 Task: Add New Zealand Lamb Loin Chop to the cart.
Action: Mouse moved to (24, 78)
Screenshot: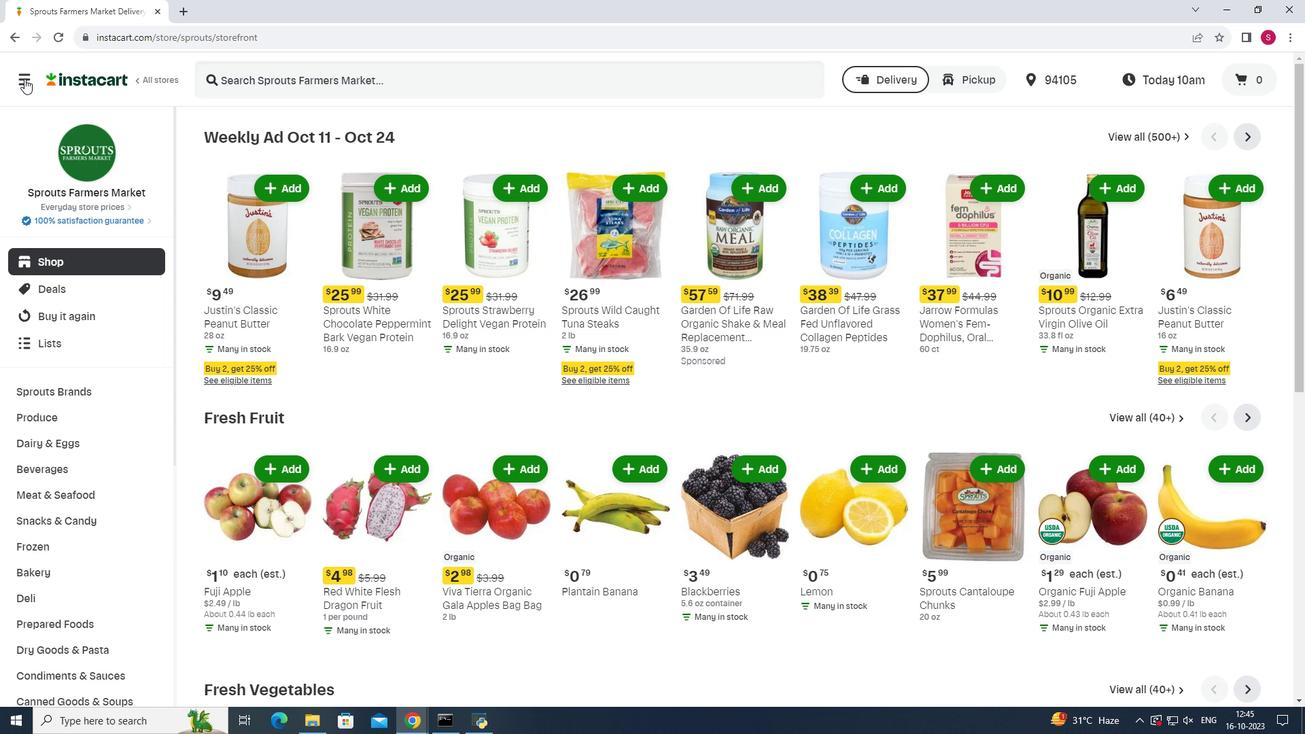 
Action: Mouse pressed left at (24, 78)
Screenshot: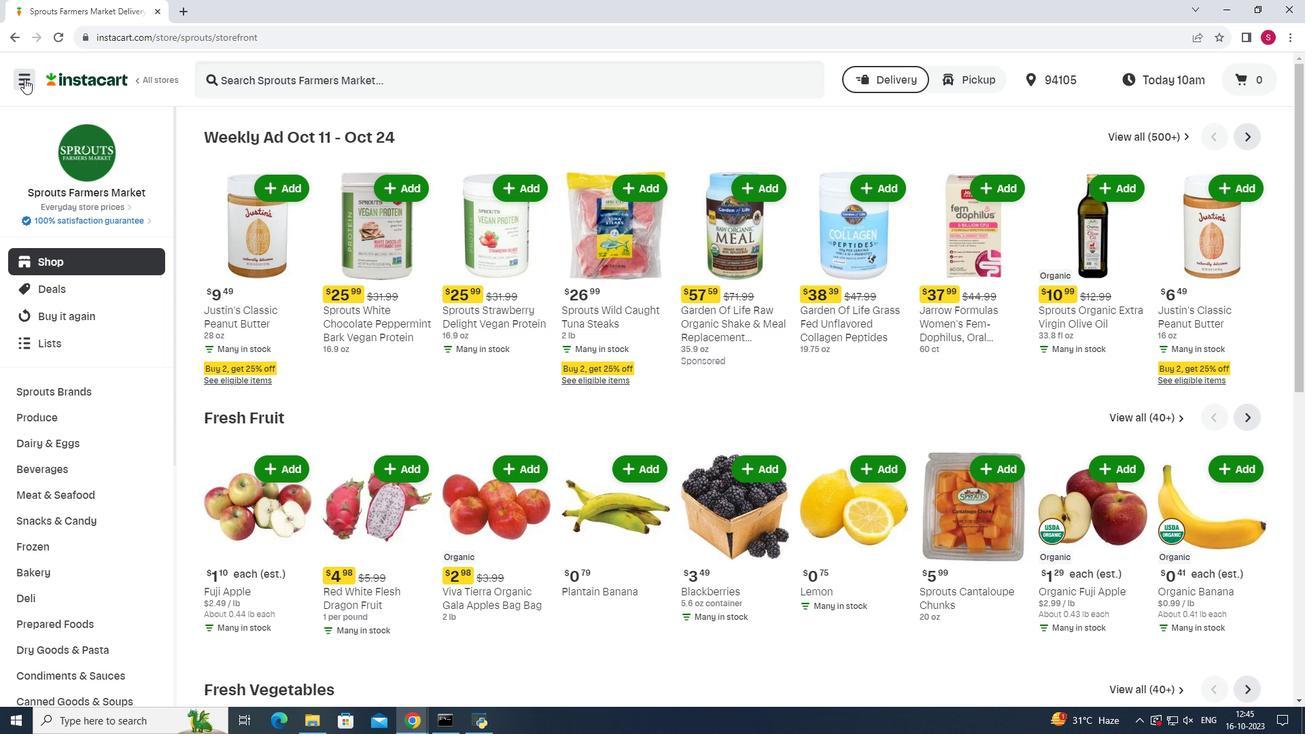 
Action: Mouse moved to (95, 357)
Screenshot: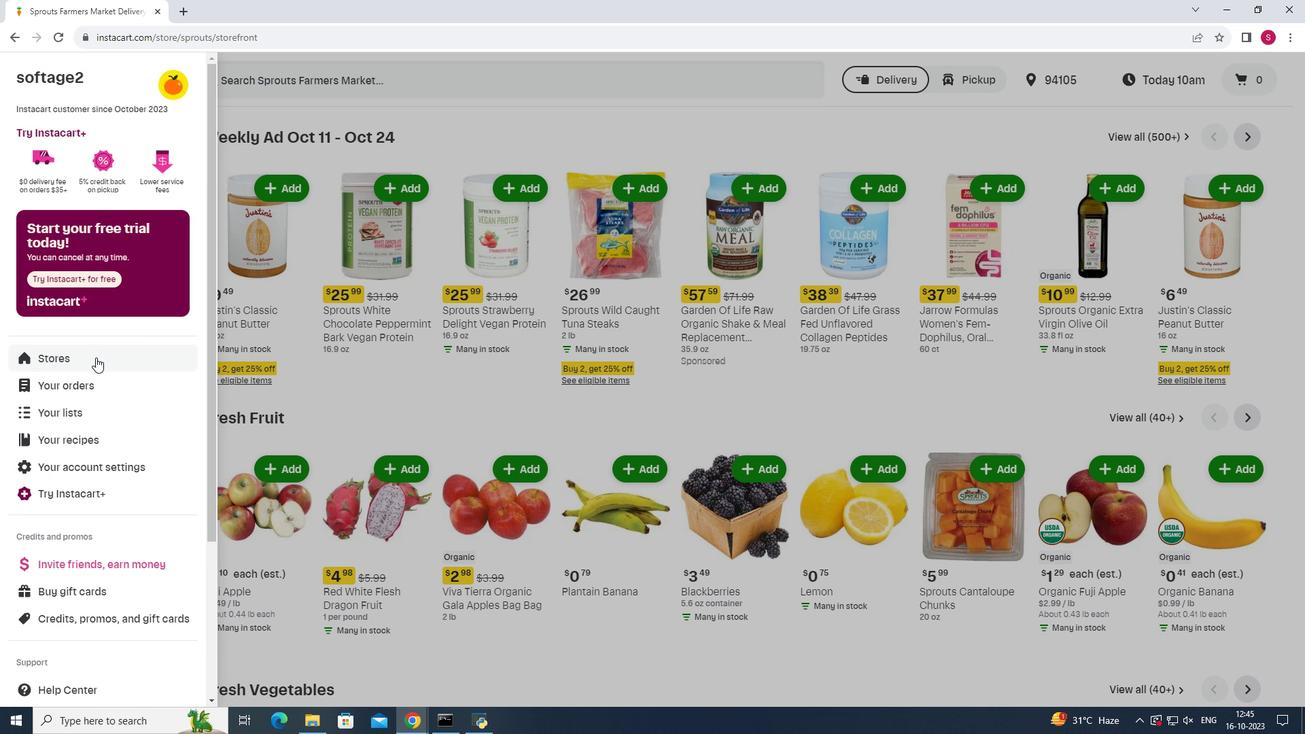 
Action: Mouse pressed left at (95, 357)
Screenshot: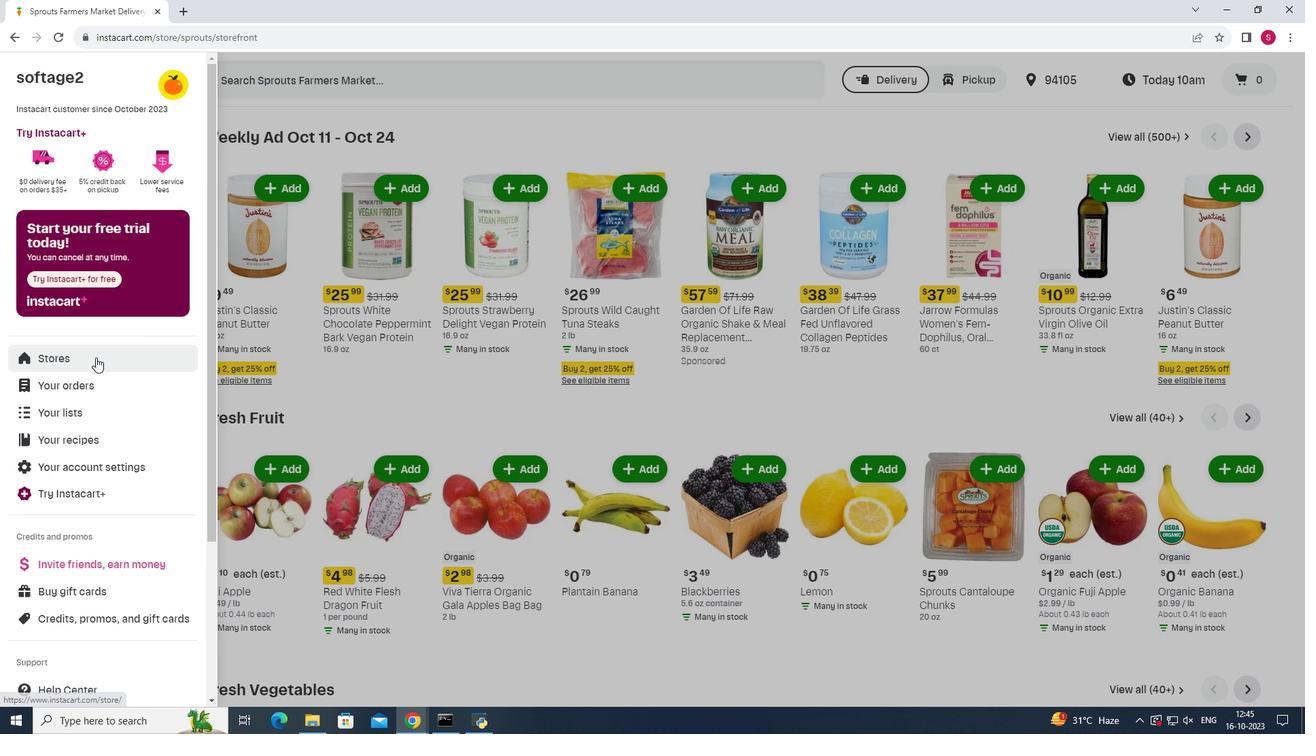 
Action: Mouse moved to (314, 123)
Screenshot: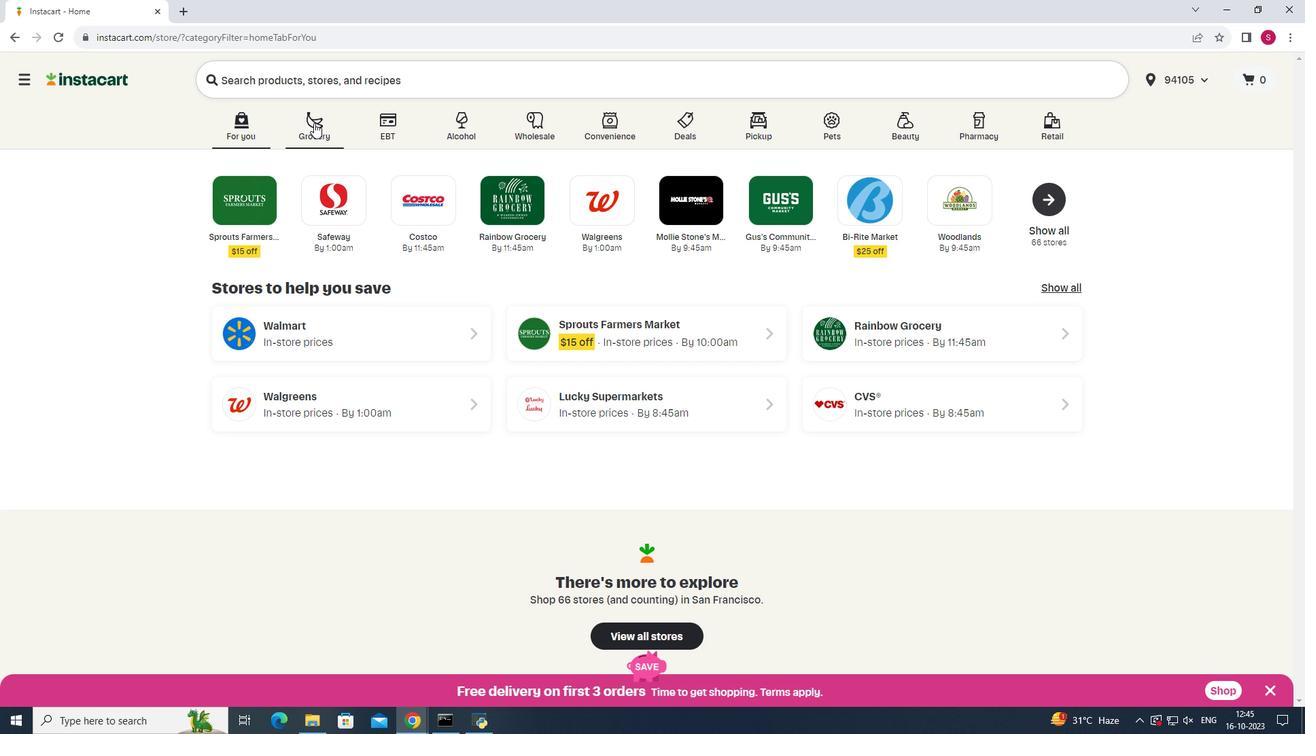 
Action: Mouse pressed left at (314, 123)
Screenshot: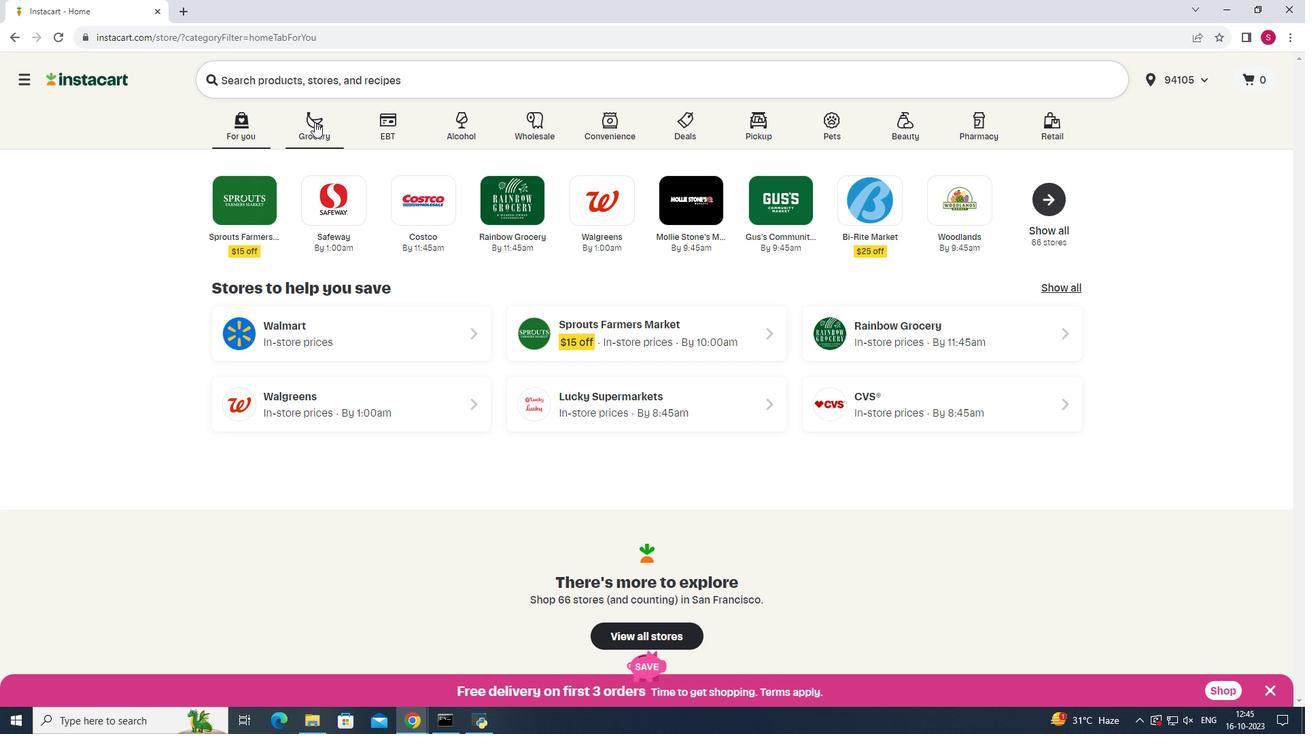 
Action: Mouse moved to (908, 199)
Screenshot: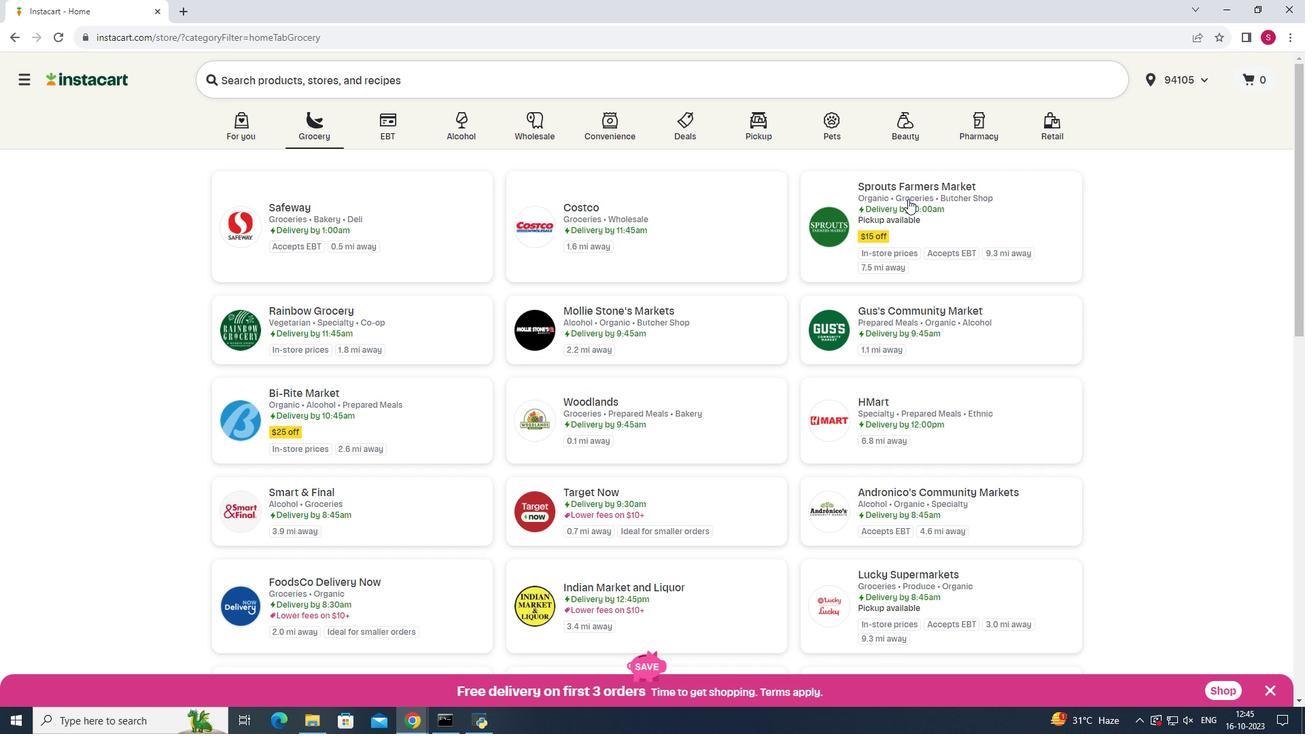 
Action: Mouse pressed left at (908, 199)
Screenshot: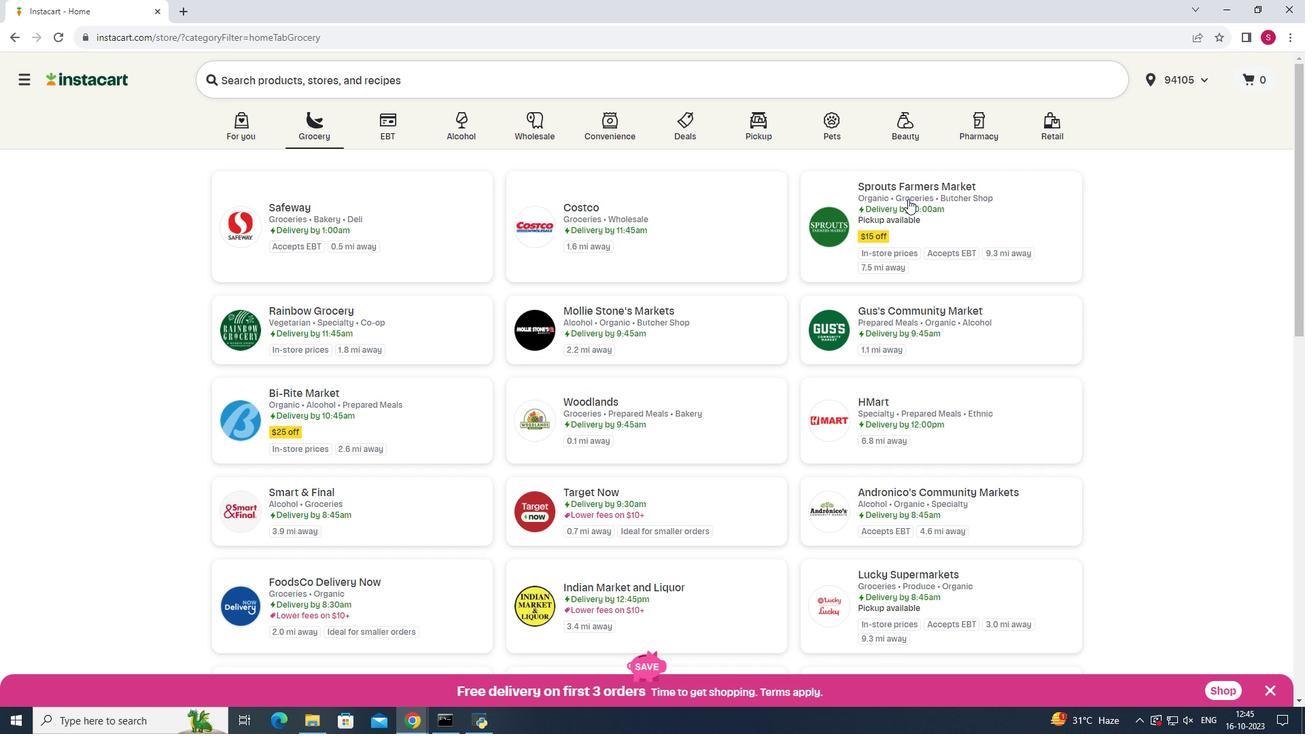 
Action: Mouse moved to (68, 495)
Screenshot: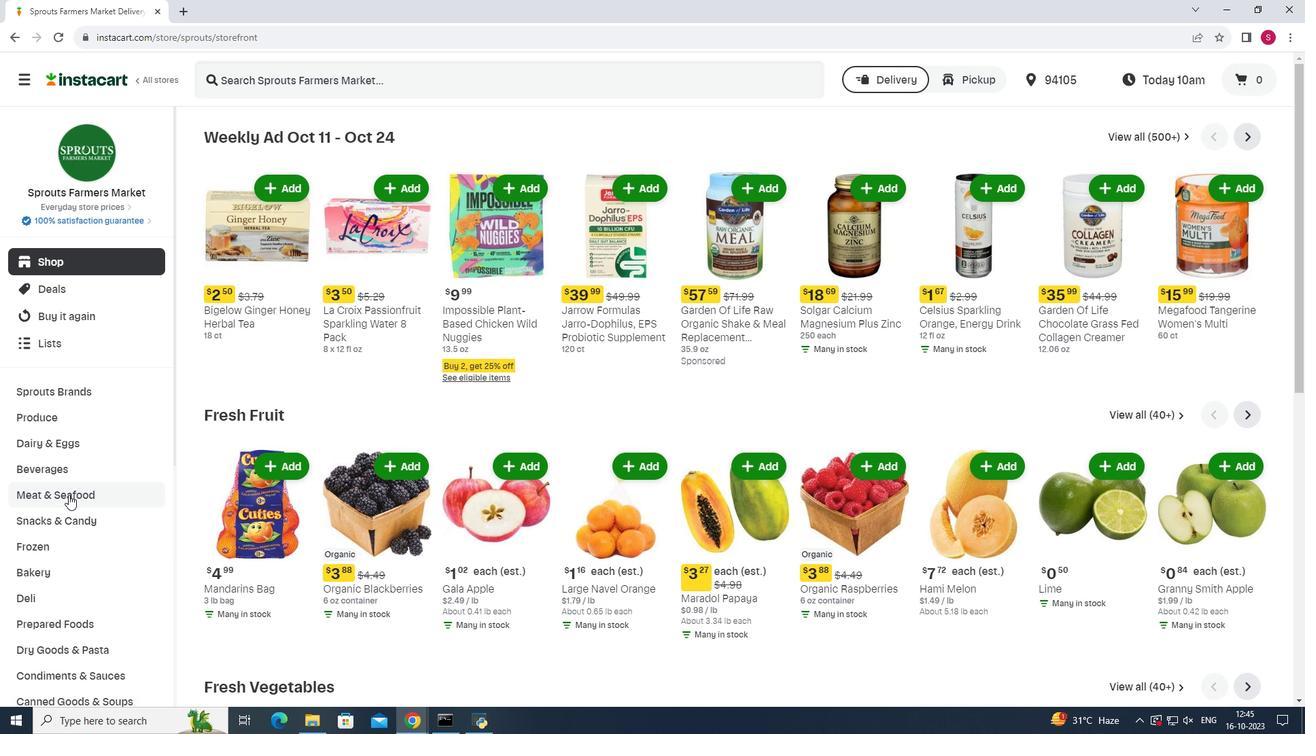 
Action: Mouse pressed left at (68, 495)
Screenshot: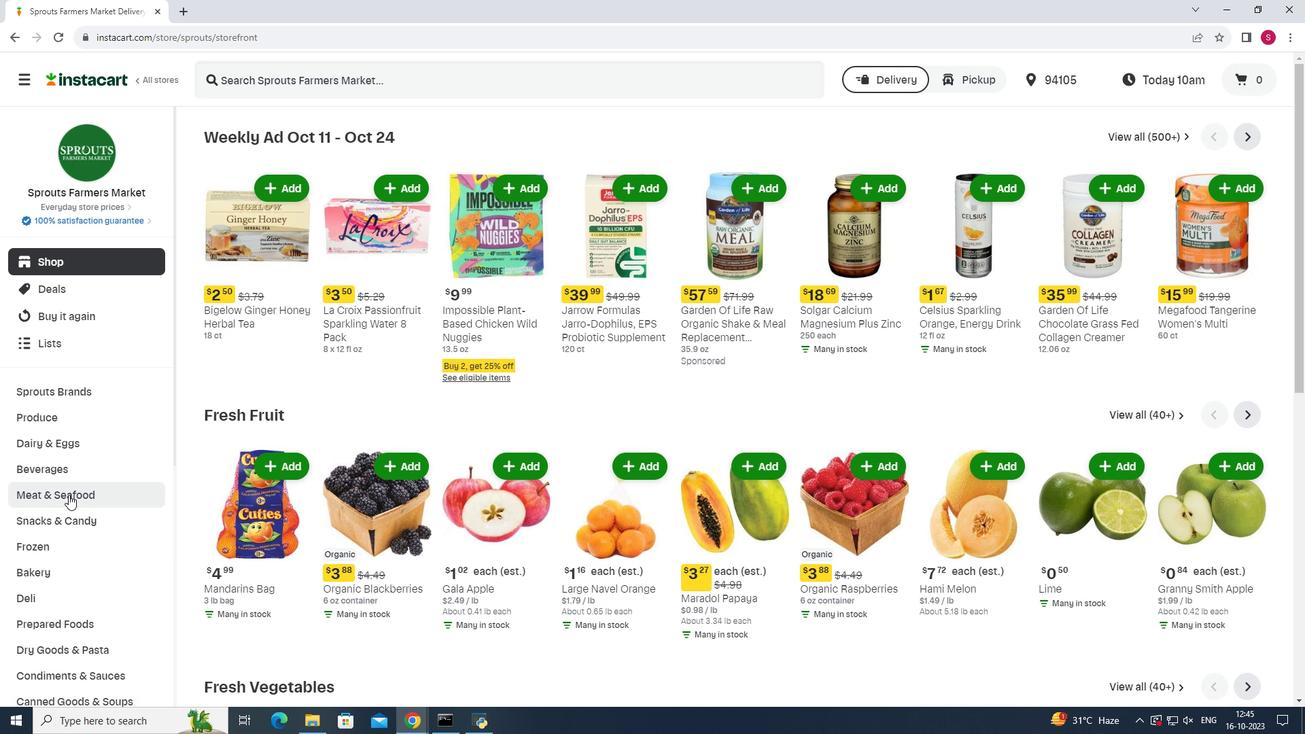 
Action: Mouse moved to (770, 166)
Screenshot: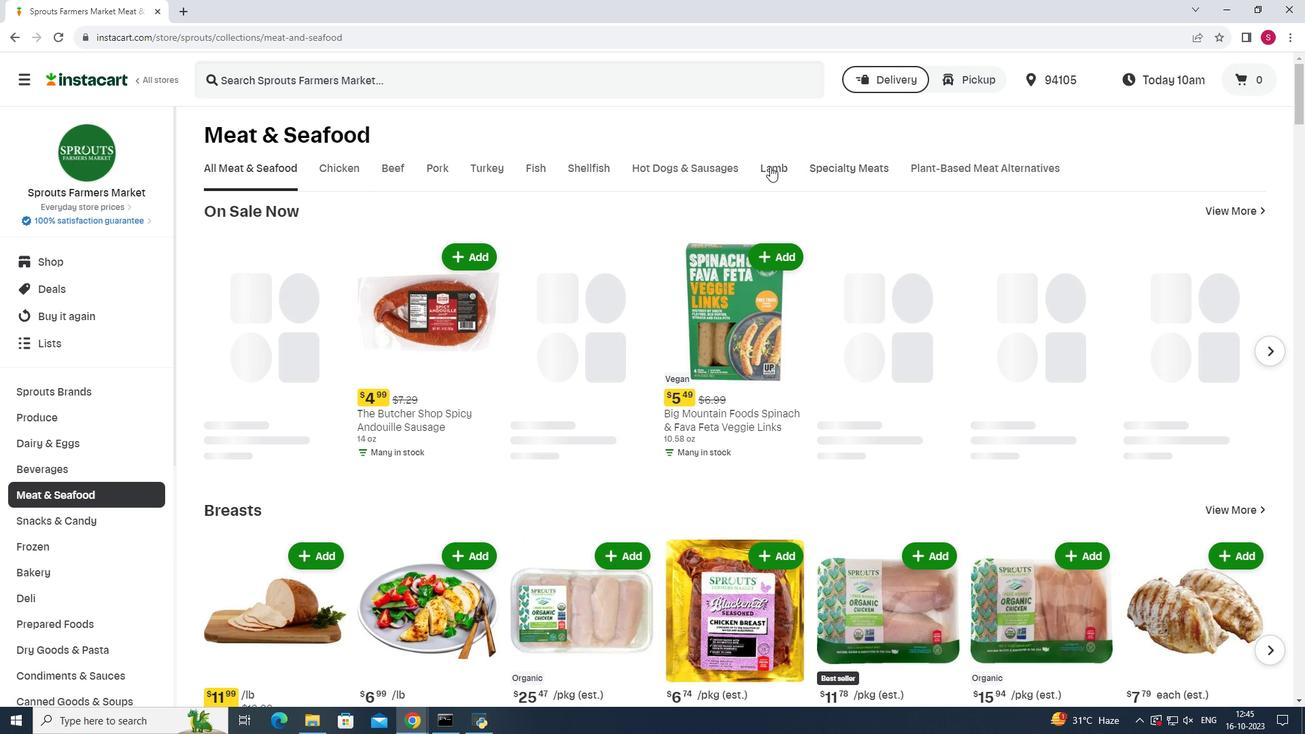 
Action: Mouse pressed left at (770, 166)
Screenshot: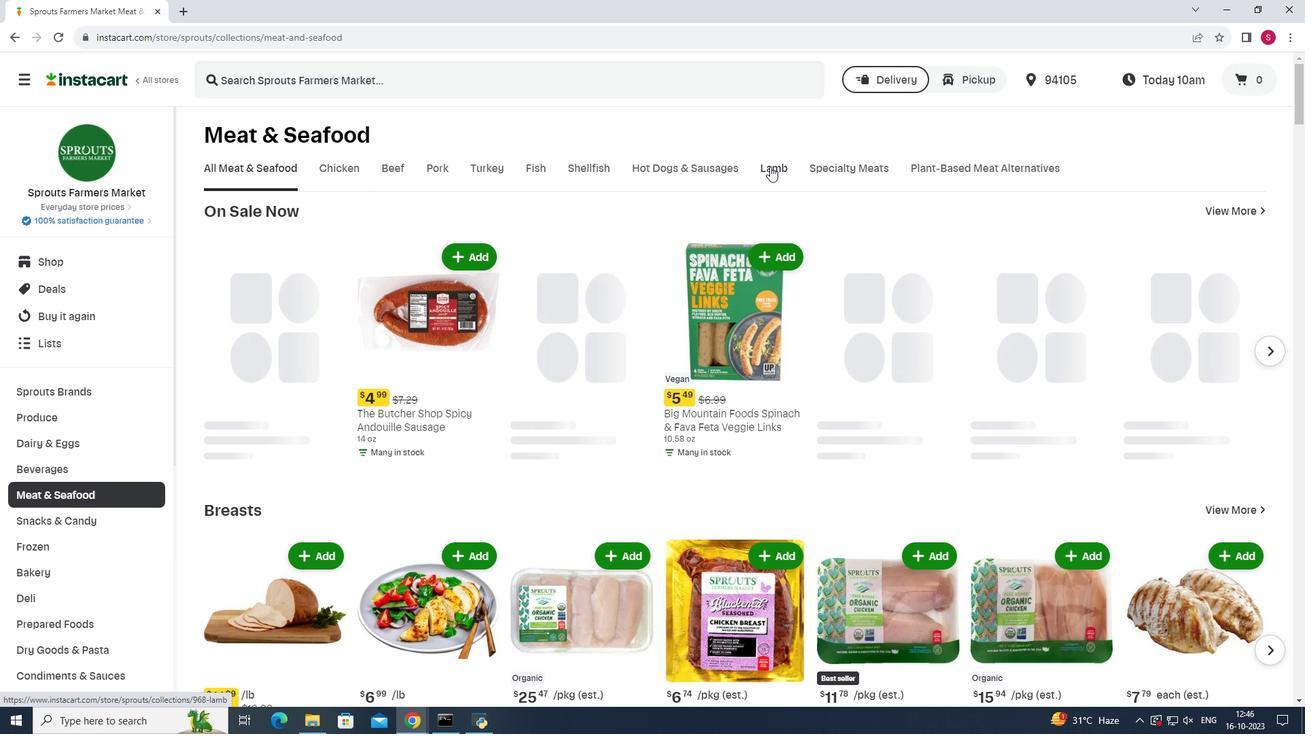 
Action: Mouse pressed left at (770, 166)
Screenshot: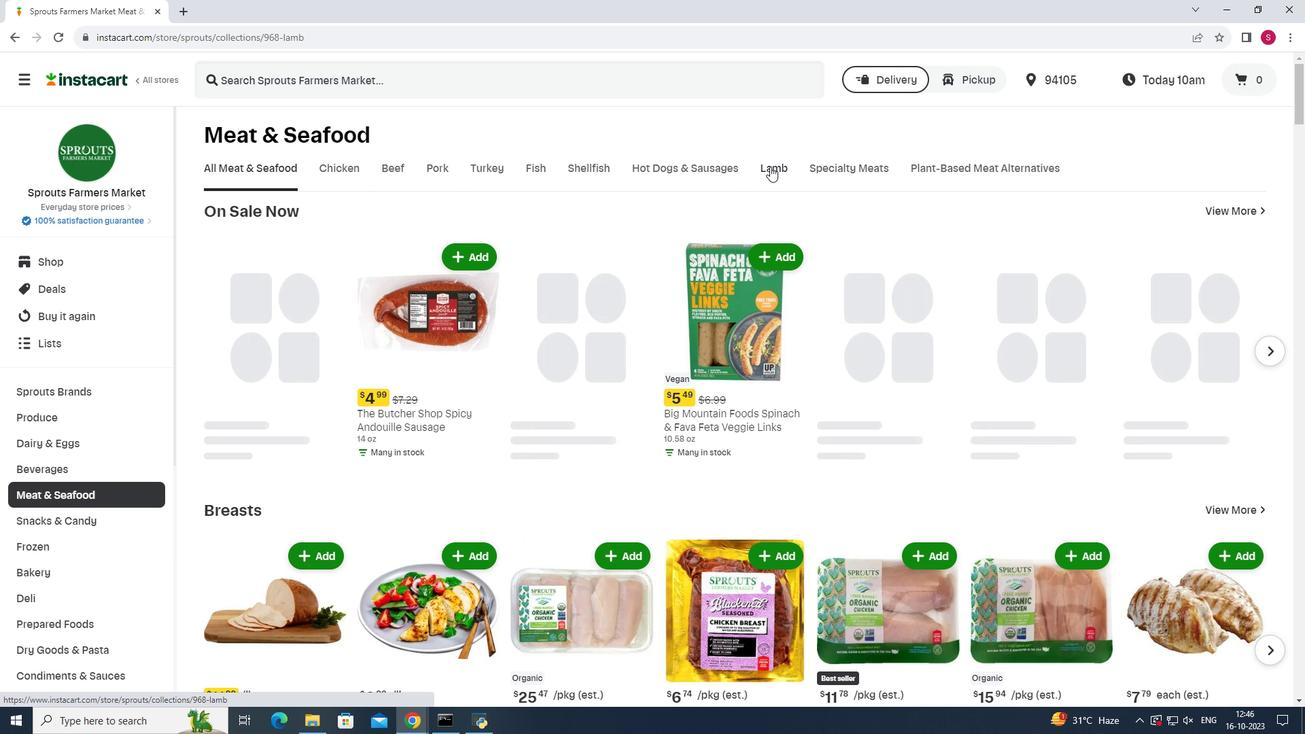 
Action: Mouse moved to (376, 78)
Screenshot: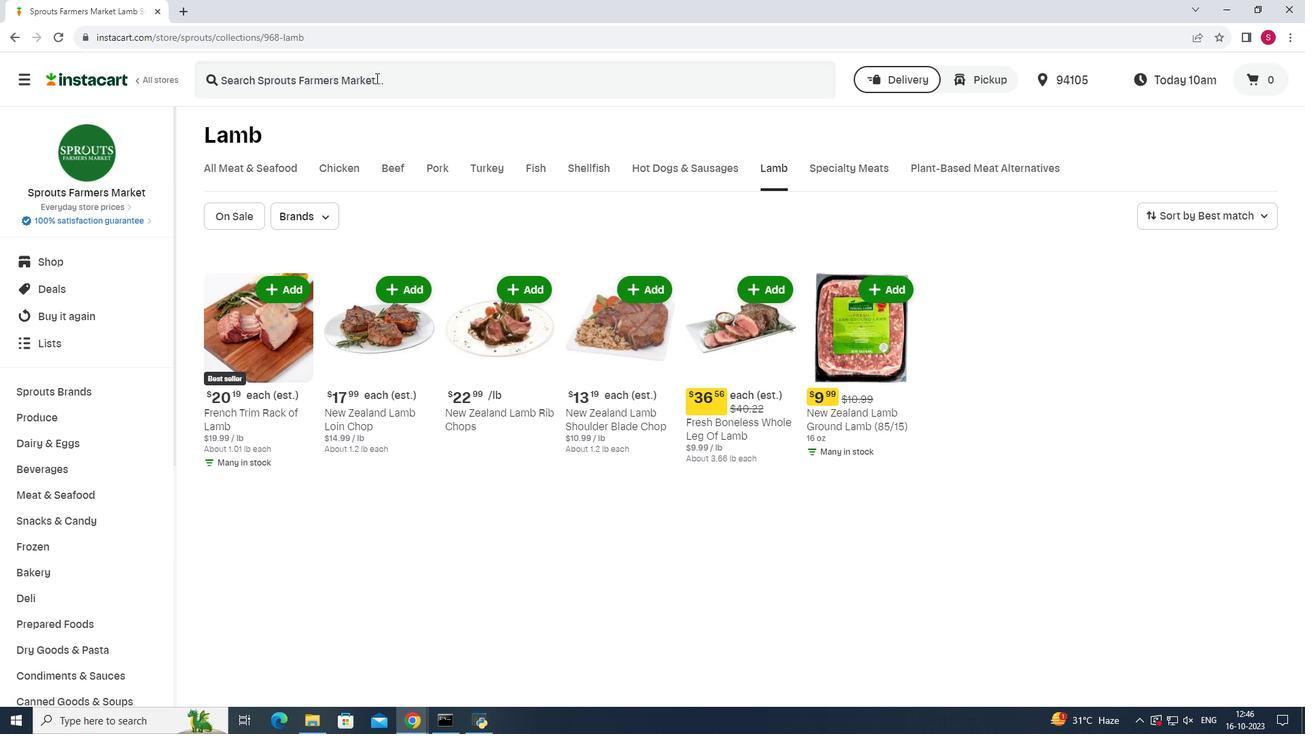 
Action: Mouse pressed left at (376, 78)
Screenshot: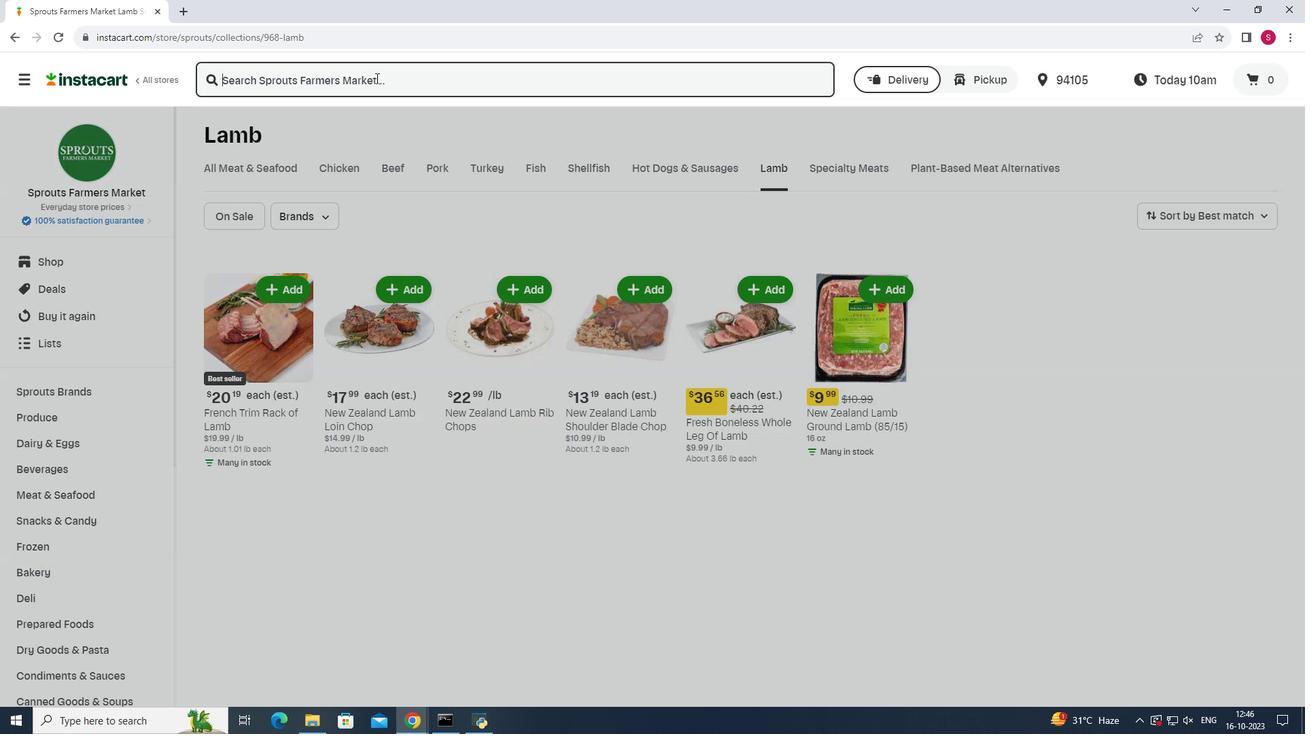 
Action: Mouse moved to (379, 78)
Screenshot: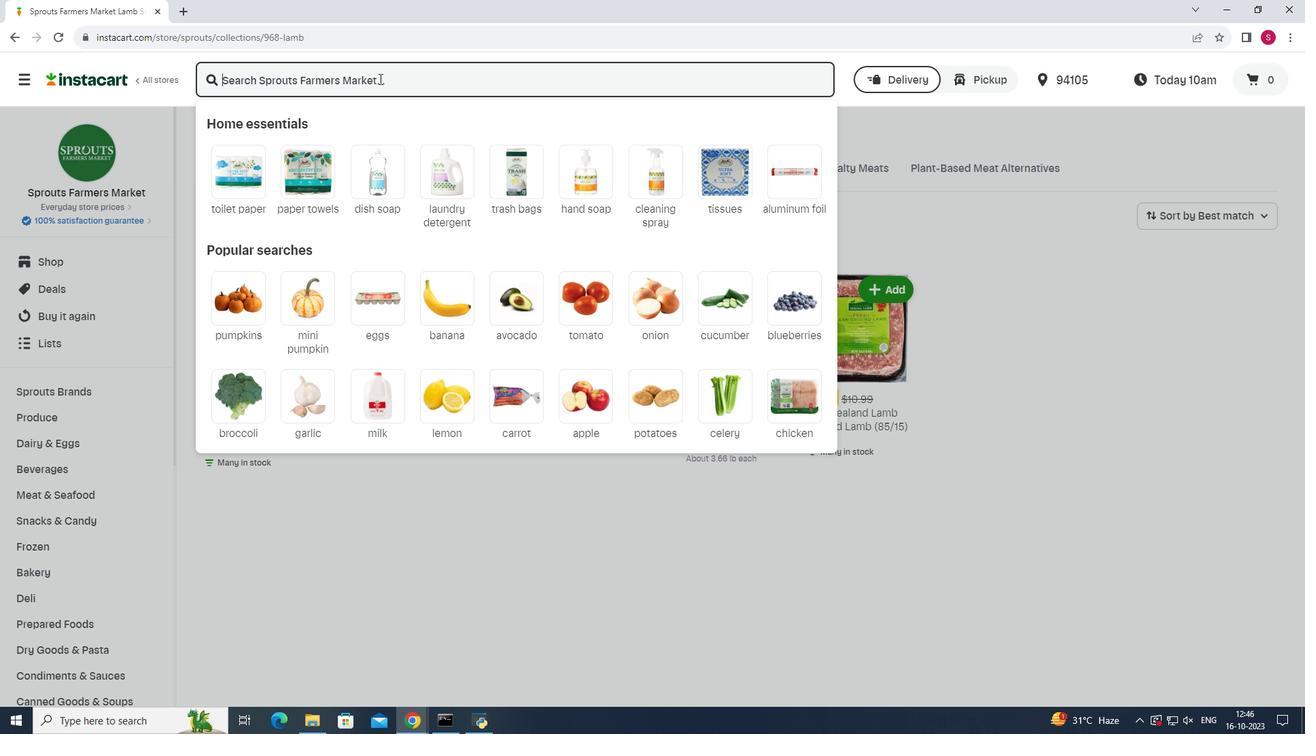 
Action: Key pressed <Key.shift><Key.shift><Key.shift><Key.shift><Key.shift><Key.shift><Key.shift><Key.shift><Key.shift><Key.shift><Key.shift><Key.shift><Key.shift><Key.shift><Key.shift><Key.shift><Key.shift><Key.shift><Key.shift><Key.shift><Key.shift><Key.shift><Key.shift><Key.shift><Key.shift><Key.shift><Key.shift><Key.shift><Key.shift><Key.shift><Key.shift><Key.shift>New<Key.space><Key.shift><Key.shift><Key.shift><Key.shift><Key.shift><Key.shift><Key.shift><Key.shift><Key.shift>Zealand<Key.space><Key.shift><Key.shift>Lamb<Key.space><Key.shift>Loin<Key.space><Key.shift>Chop<Key.enter>
Screenshot: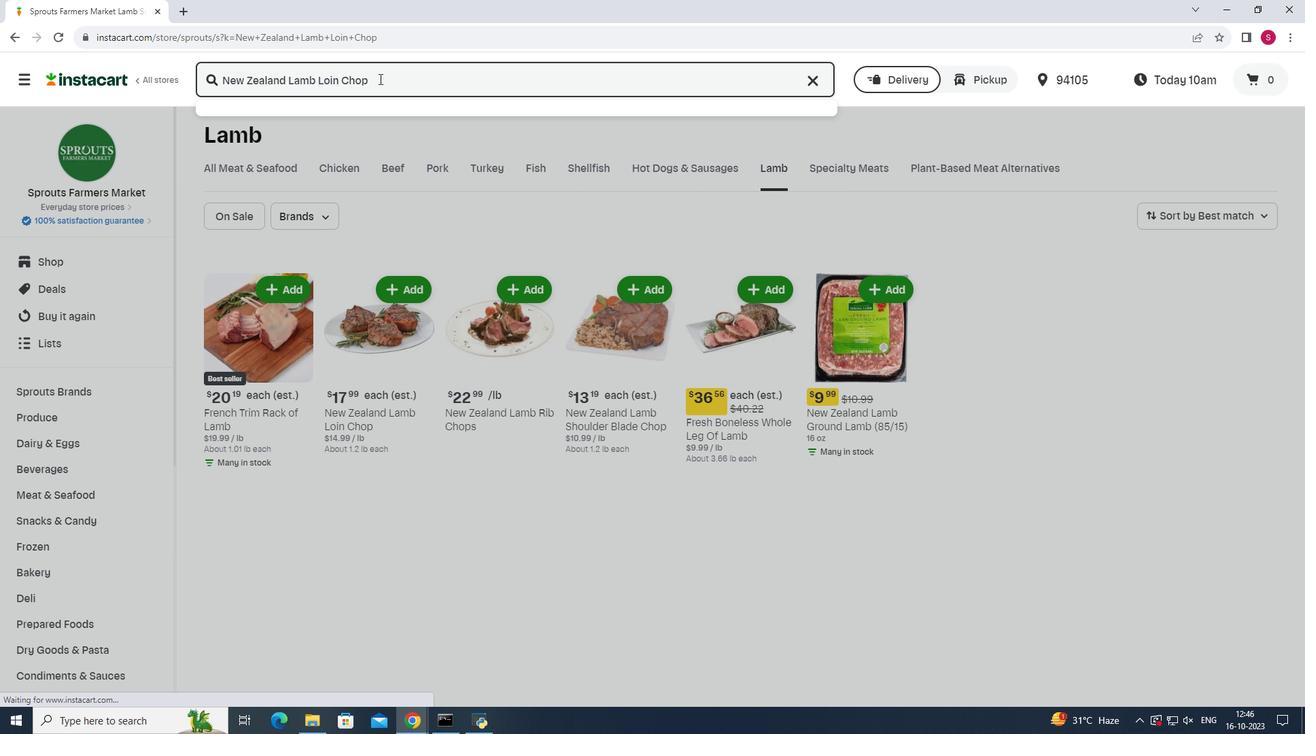 
Action: Mouse moved to (367, 190)
Screenshot: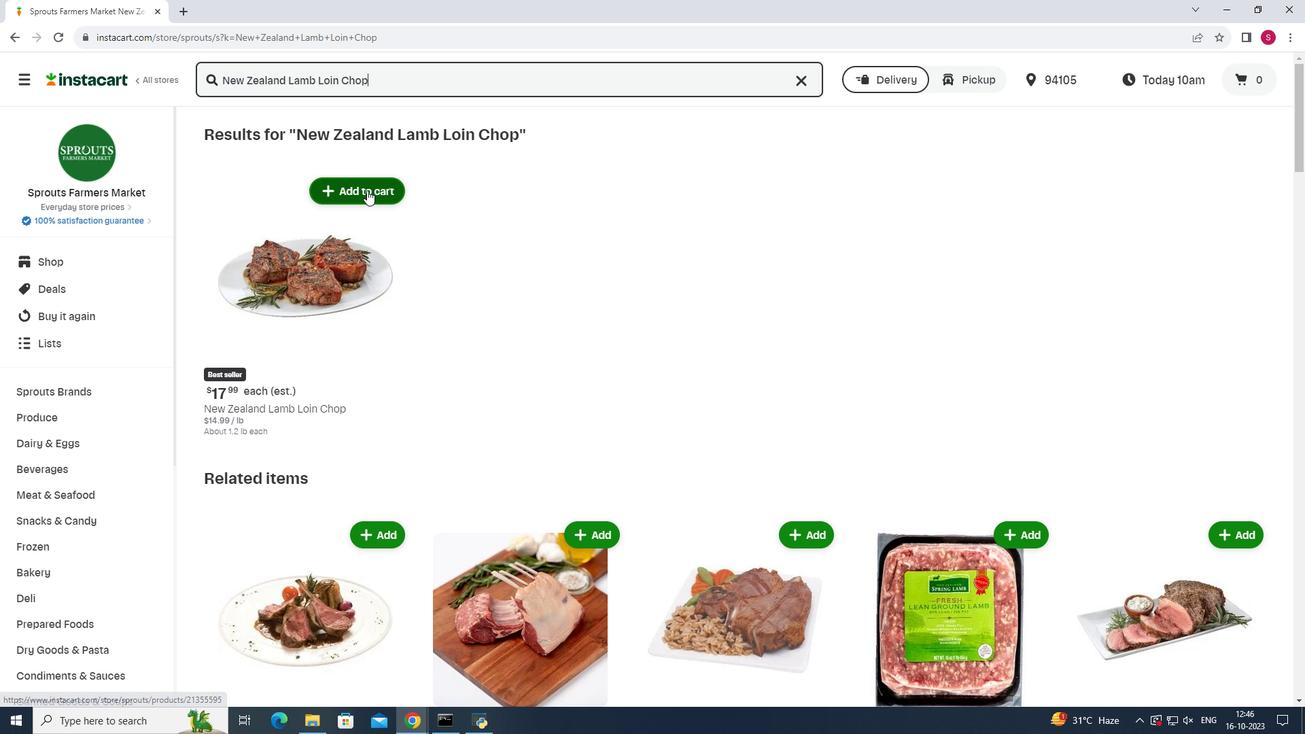 
Action: Mouse pressed left at (367, 190)
Screenshot: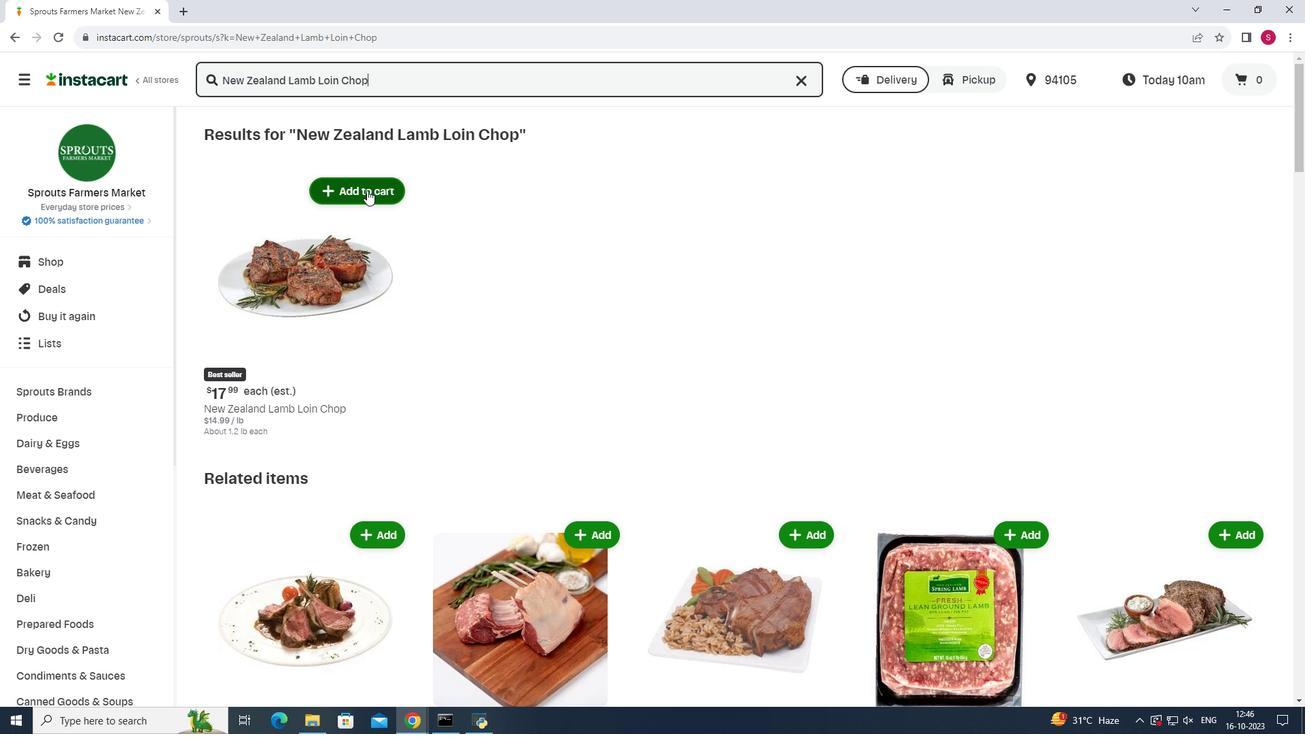 
Action: Mouse moved to (367, 189)
Screenshot: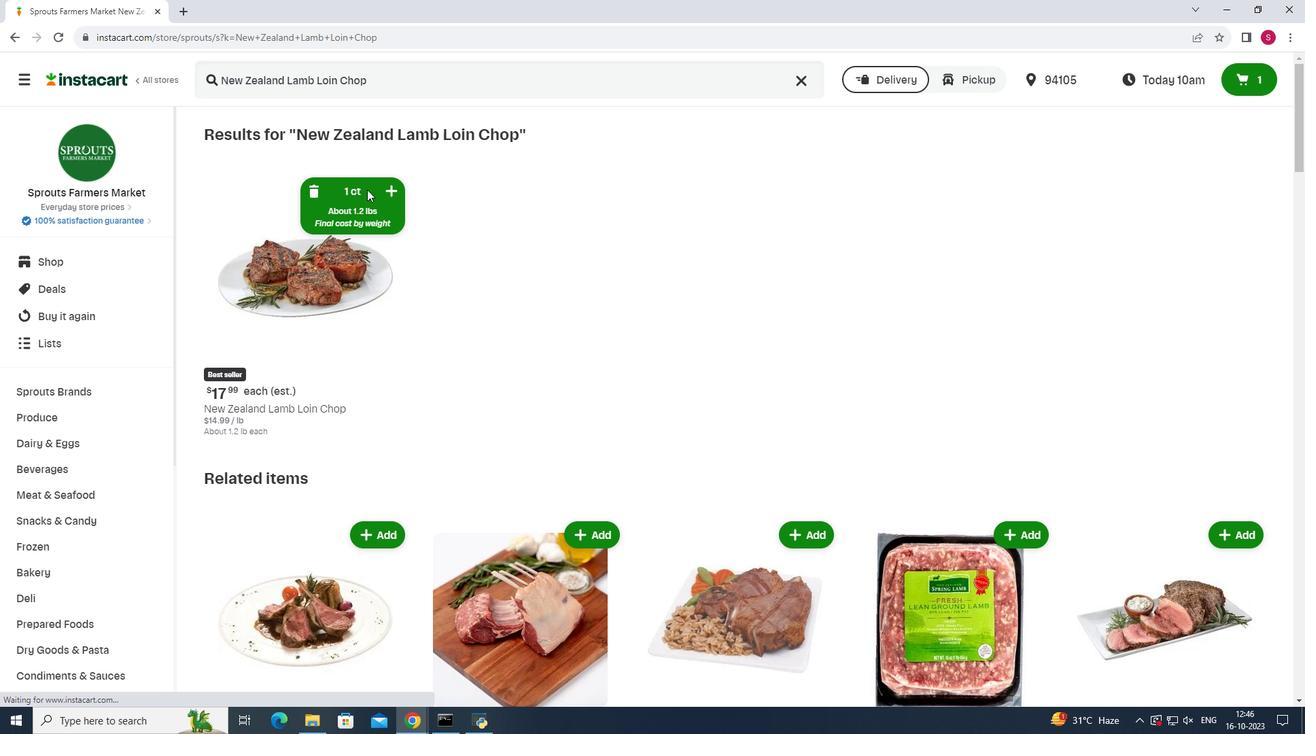 
